 Task: Use European Siren Effect in this video Movie B.mp4
Action: Mouse moved to (405, 165)
Screenshot: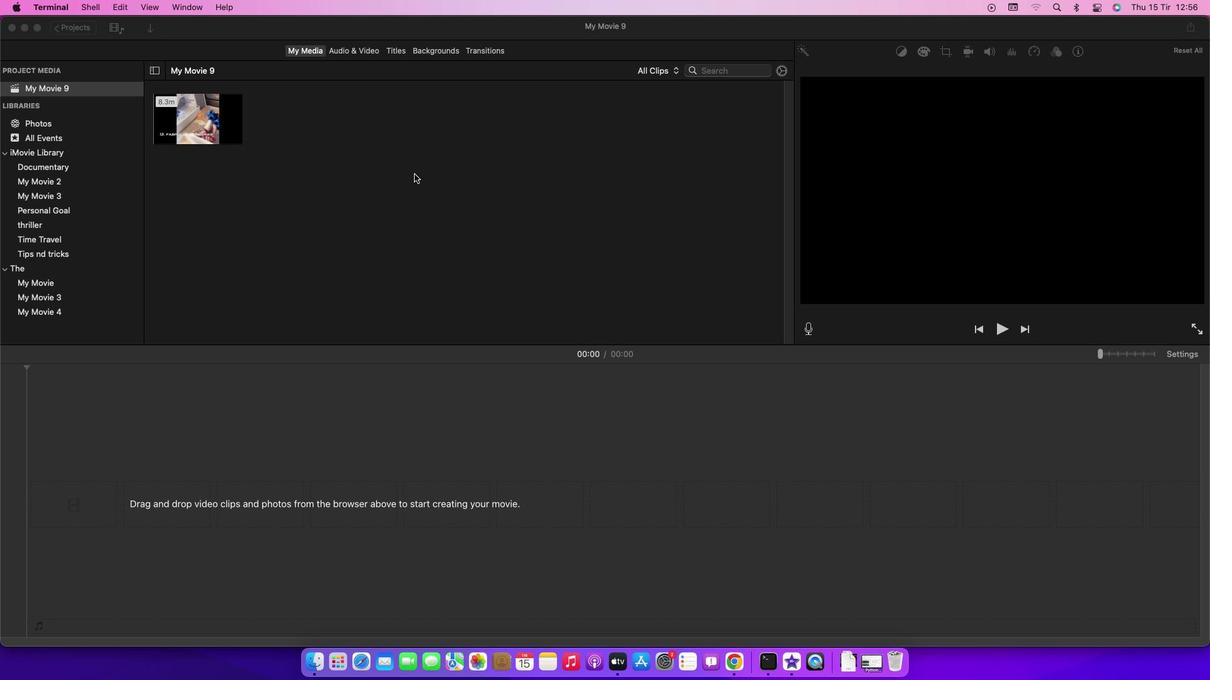 
Action: Mouse pressed left at (405, 165)
Screenshot: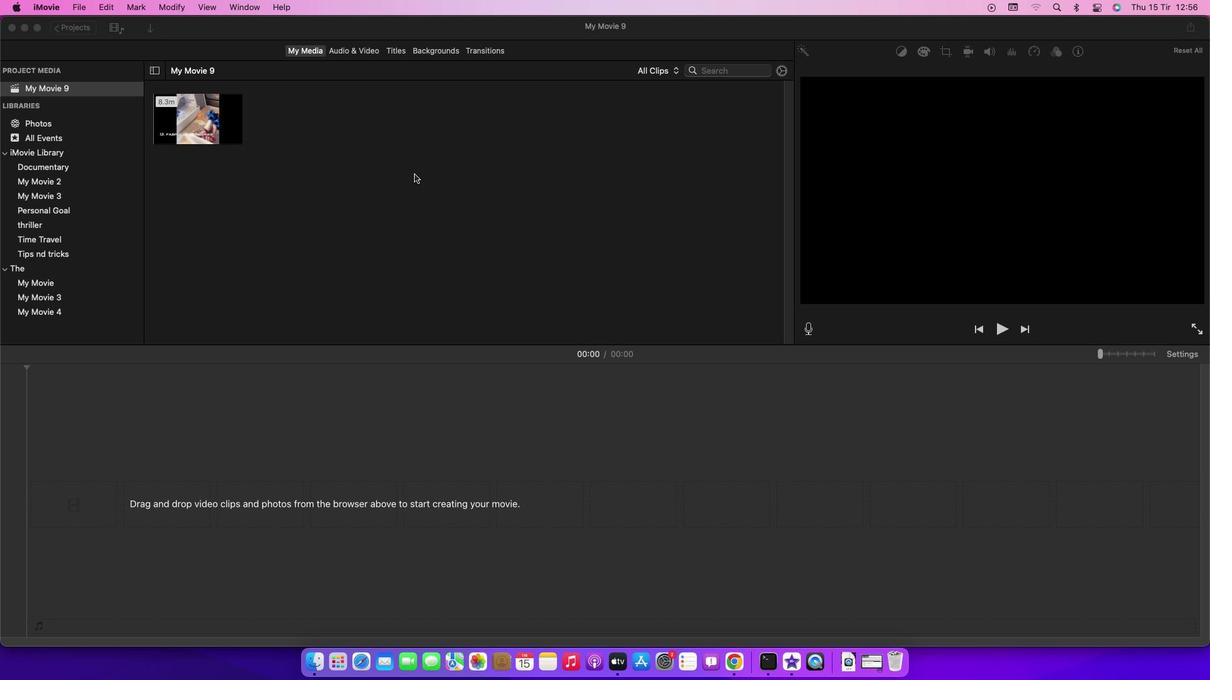 
Action: Mouse moved to (218, 105)
Screenshot: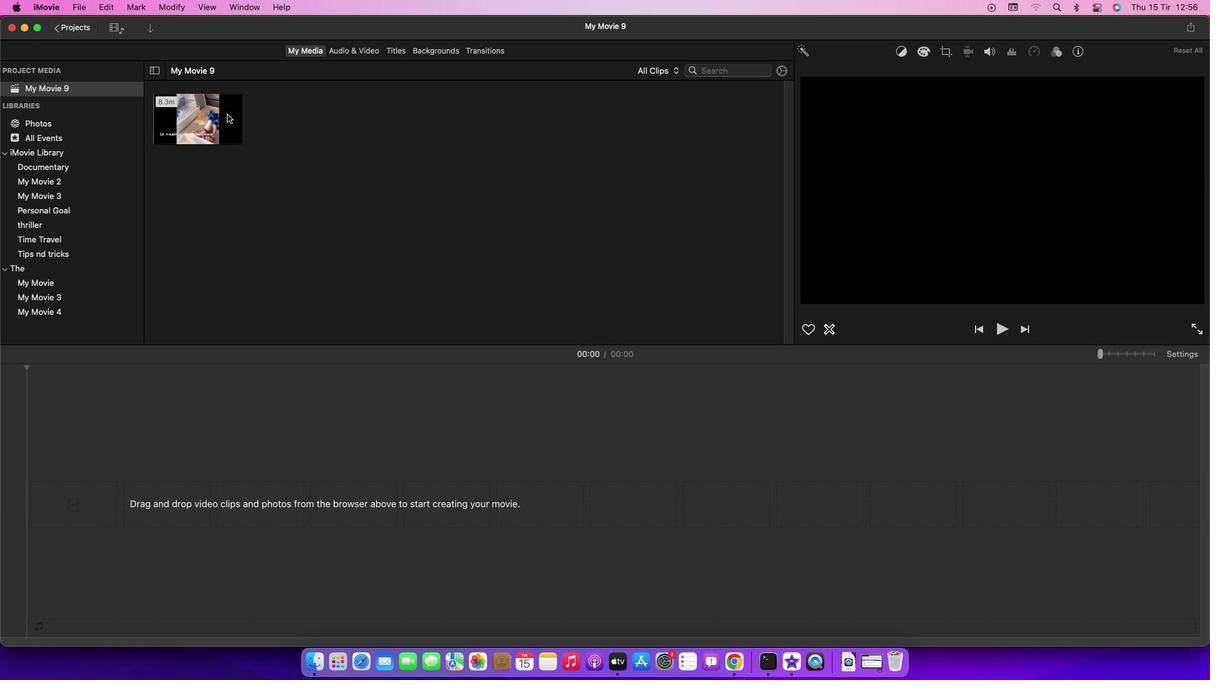 
Action: Mouse pressed left at (218, 105)
Screenshot: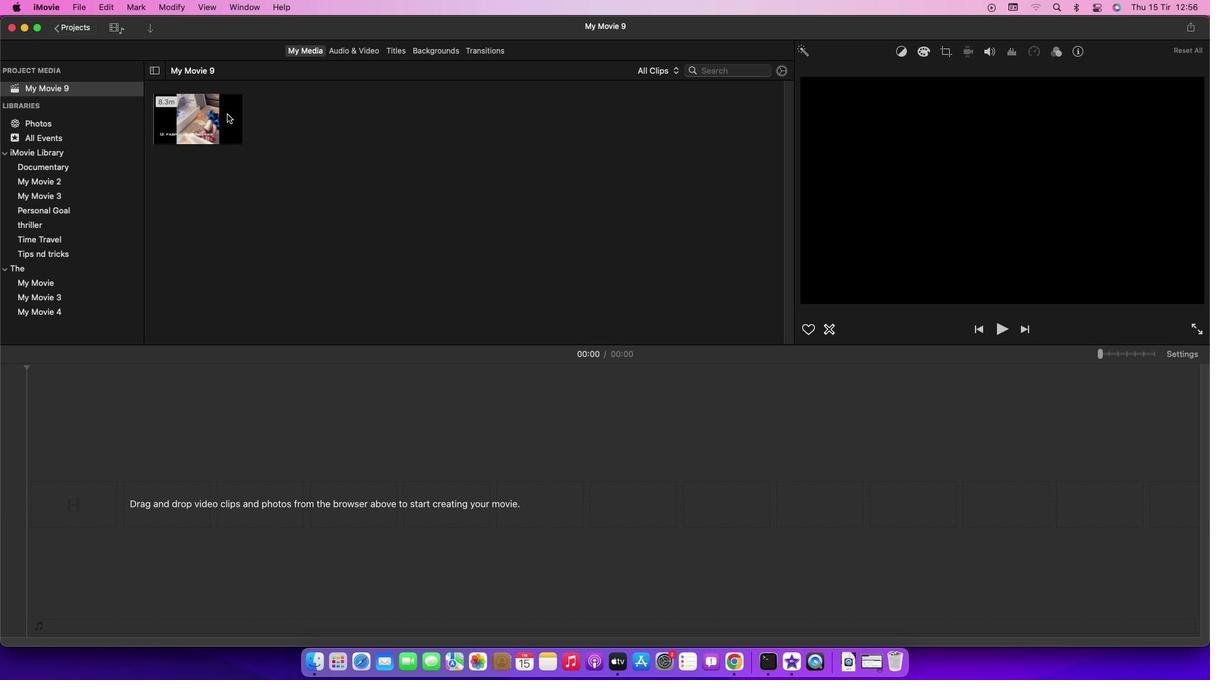 
Action: Mouse moved to (211, 104)
Screenshot: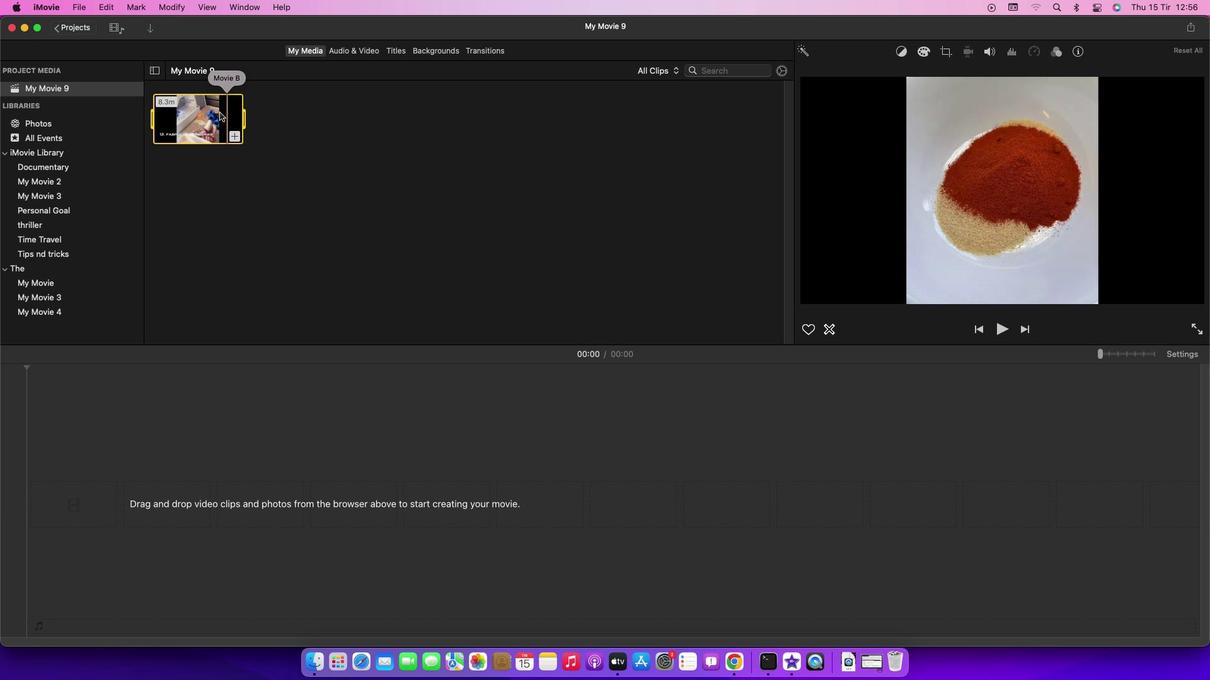 
Action: Mouse pressed left at (211, 104)
Screenshot: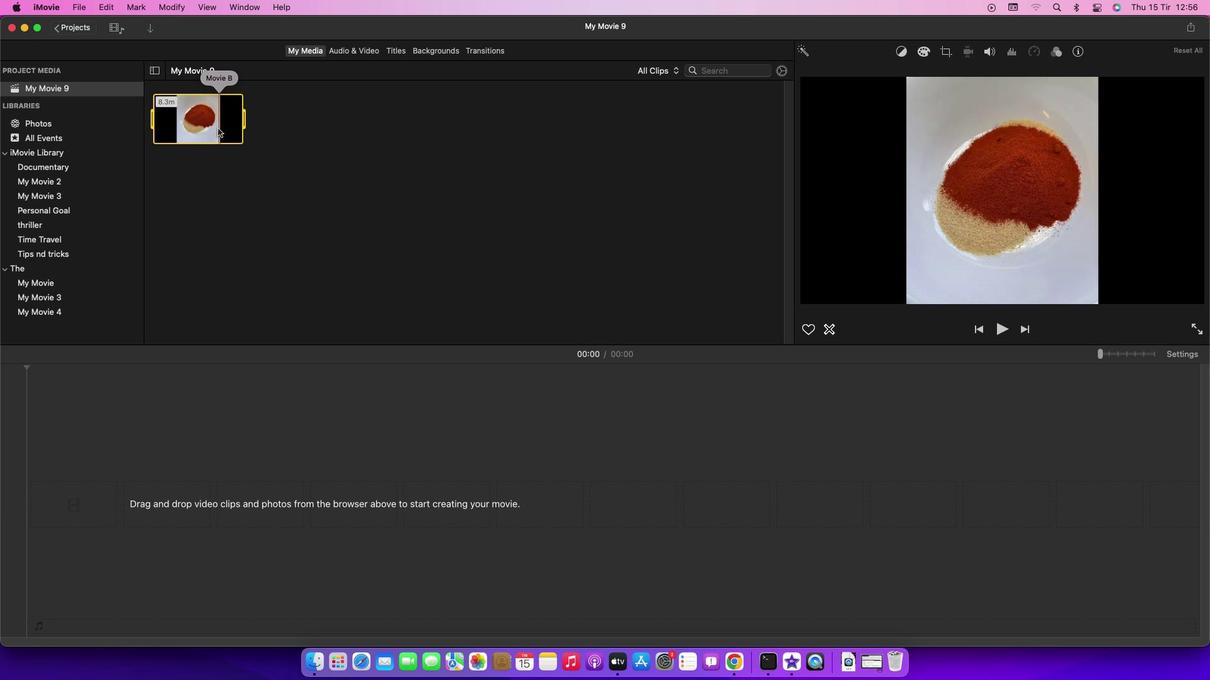 
Action: Mouse moved to (350, 42)
Screenshot: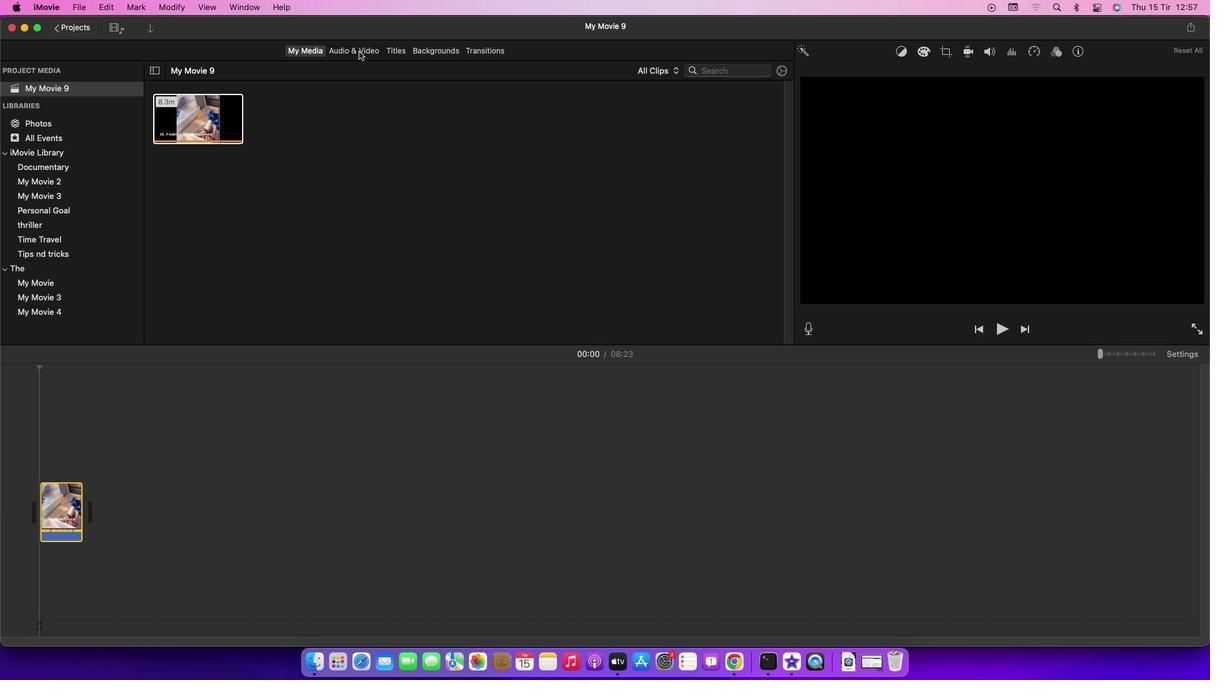 
Action: Mouse pressed left at (350, 42)
Screenshot: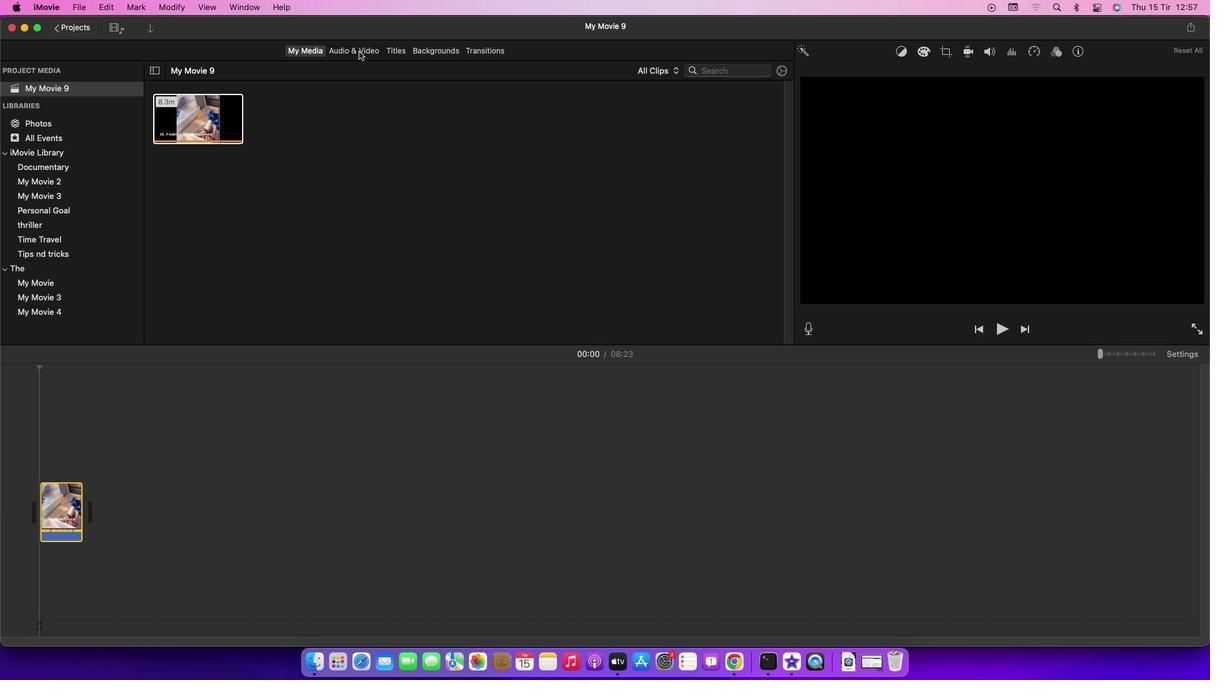 
Action: Mouse moved to (30, 109)
Screenshot: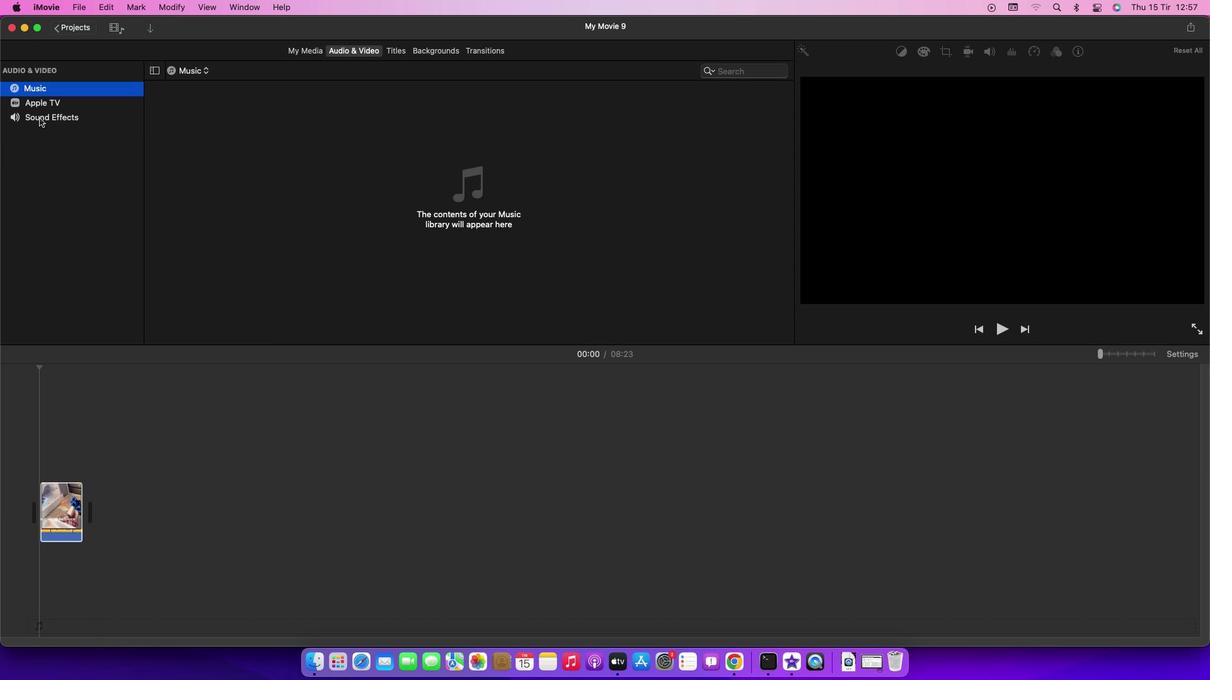 
Action: Mouse pressed left at (30, 109)
Screenshot: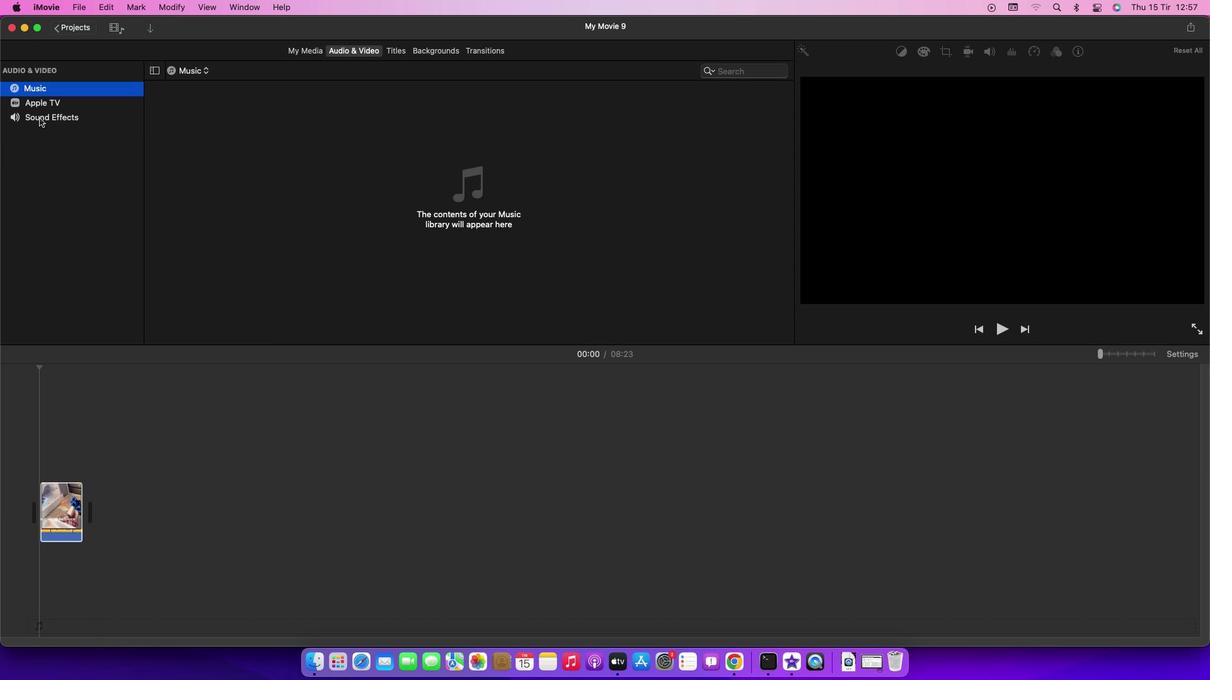 
Action: Mouse moved to (195, 308)
Screenshot: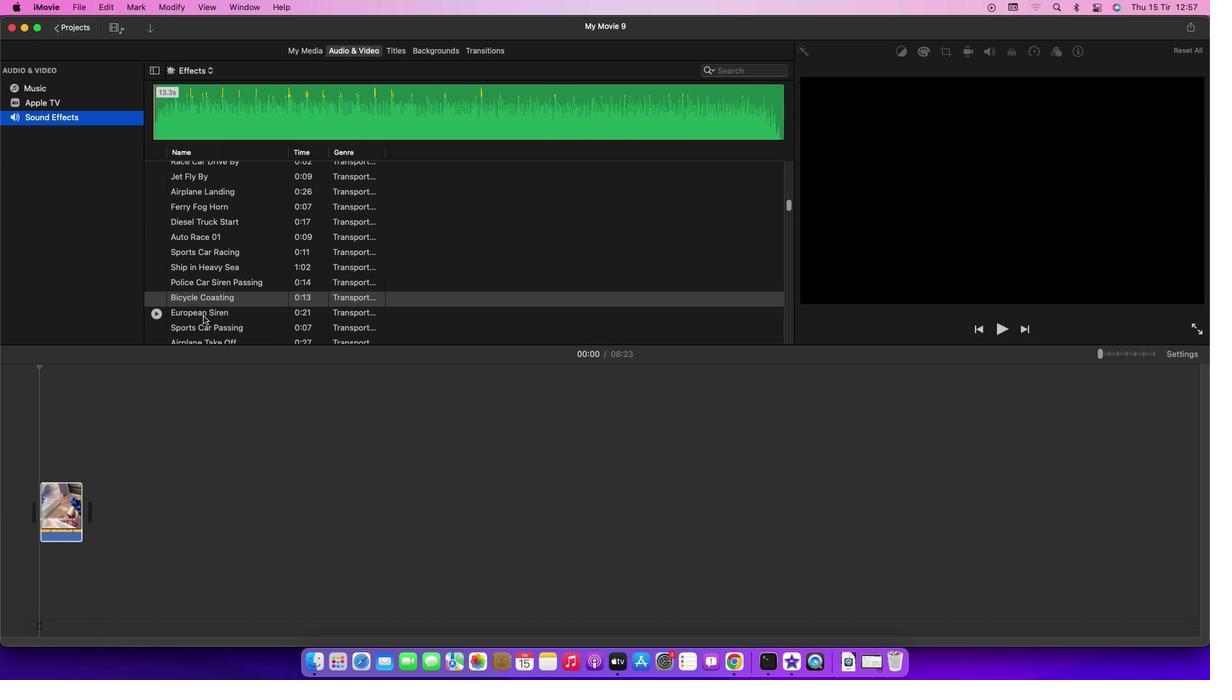 
Action: Mouse pressed left at (195, 308)
Screenshot: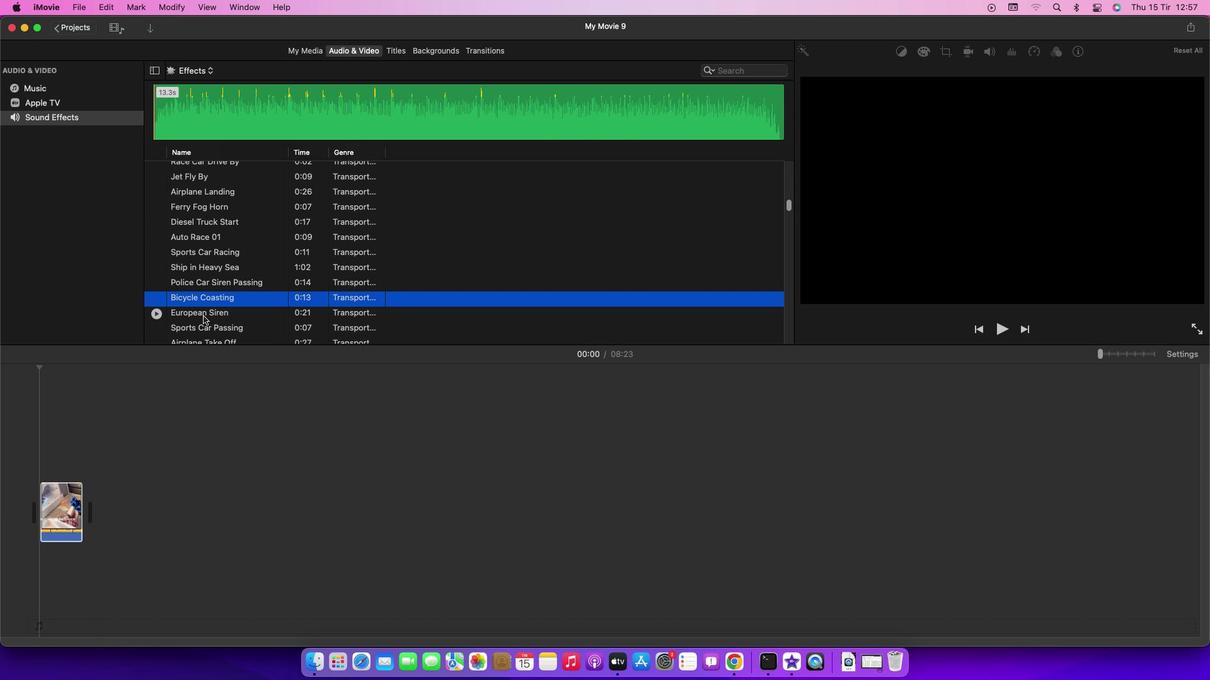 
Action: Mouse moved to (195, 306)
Screenshot: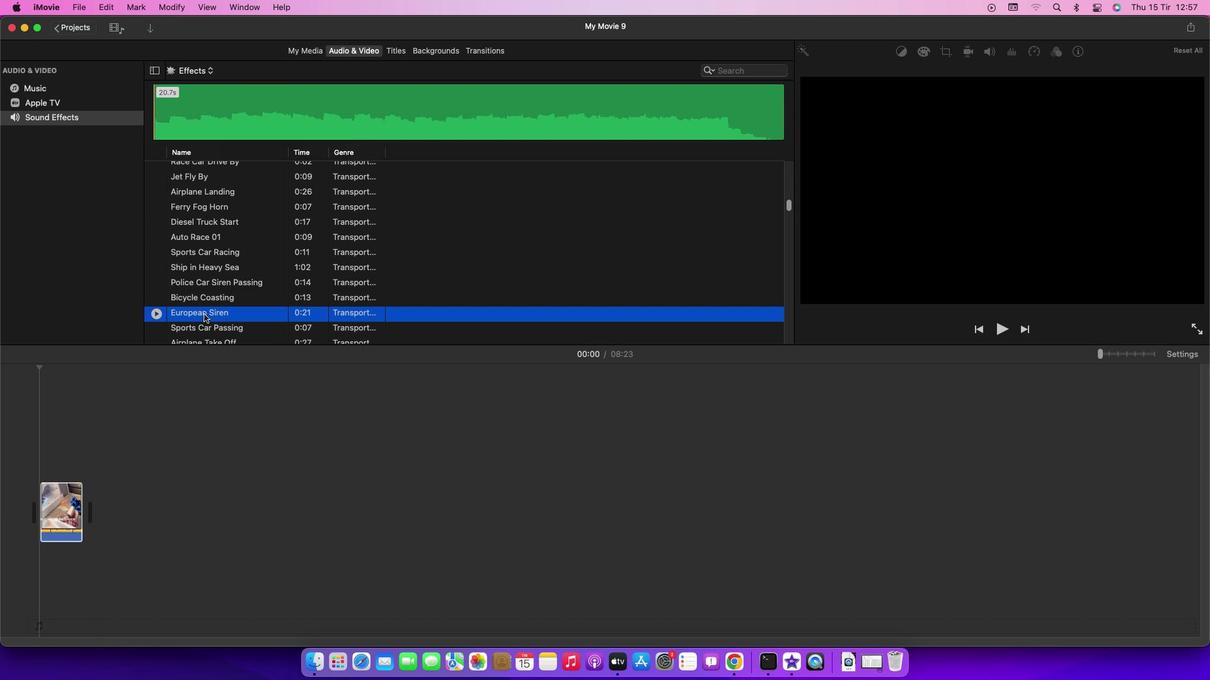 
Action: Mouse pressed left at (195, 306)
Screenshot: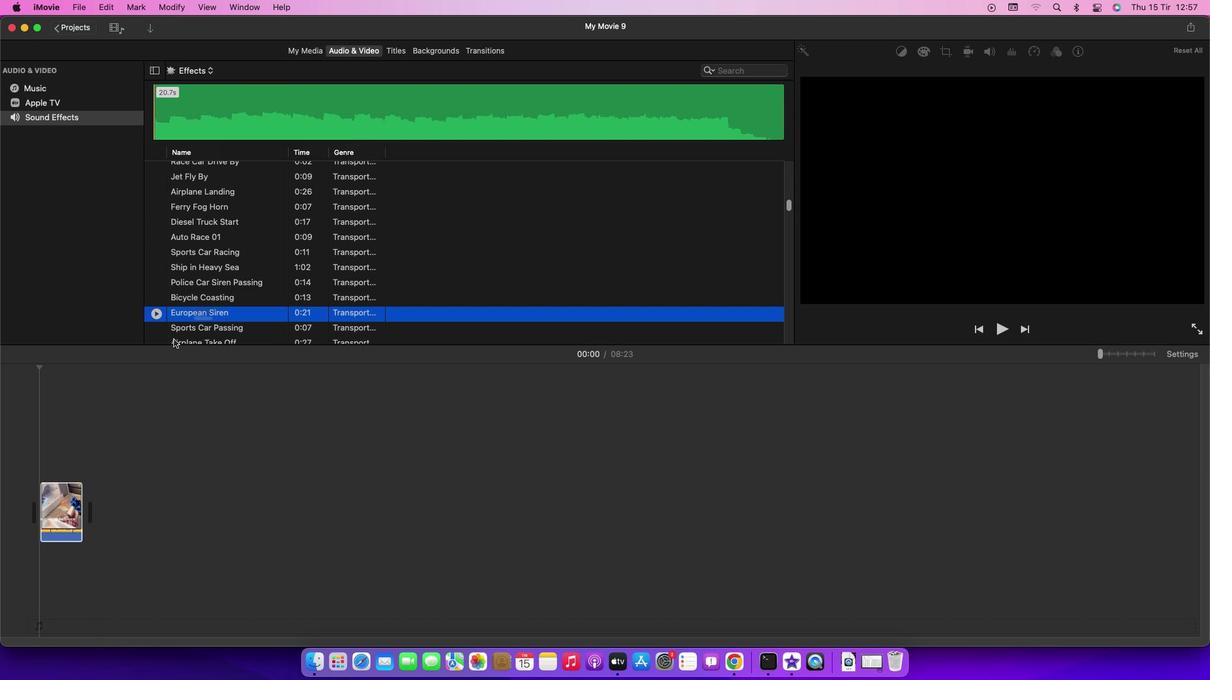 
Action: Mouse moved to (239, 498)
Screenshot: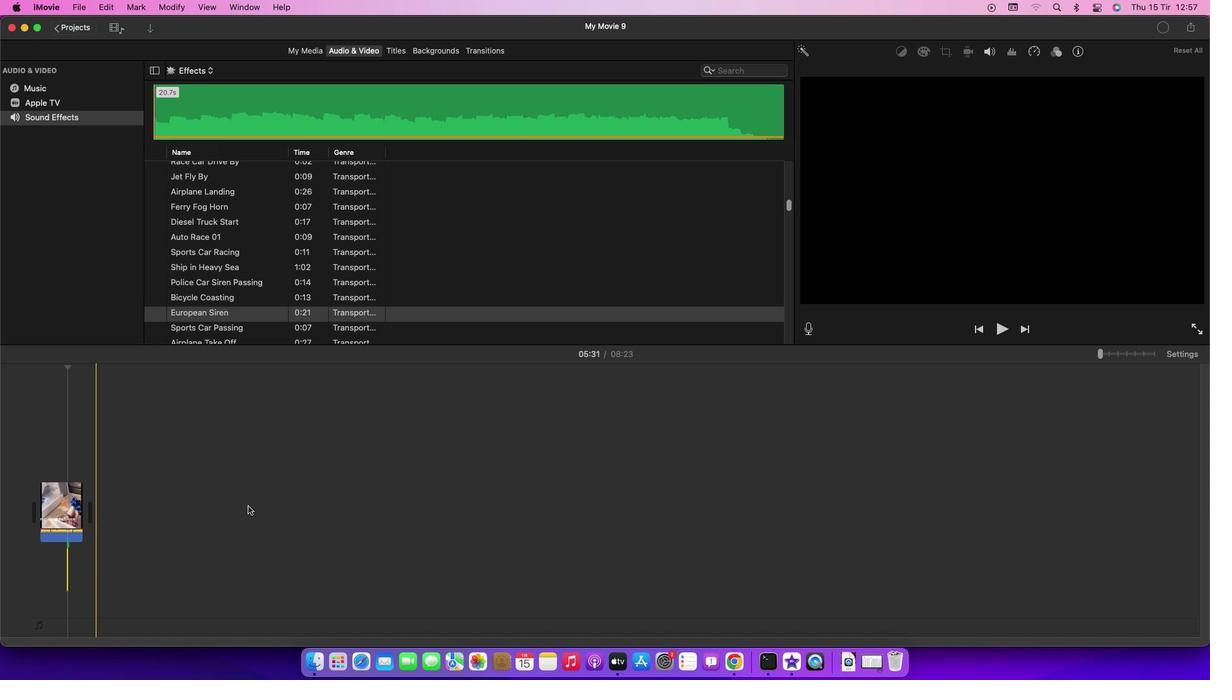
